 Task: Create Card Software Performance Review in Board IT Service Desk Best Practices to Workspace Flight Bookings. Create Card Physics Conference Review in Board Customer Feedback Collection and Analysis to Workspace Flight Bookings. Create Card Software Performance Review in Board Social Media Influencer Giveaway Strategy and Execution to Workspace Flight Bookings
Action: Mouse moved to (59, 448)
Screenshot: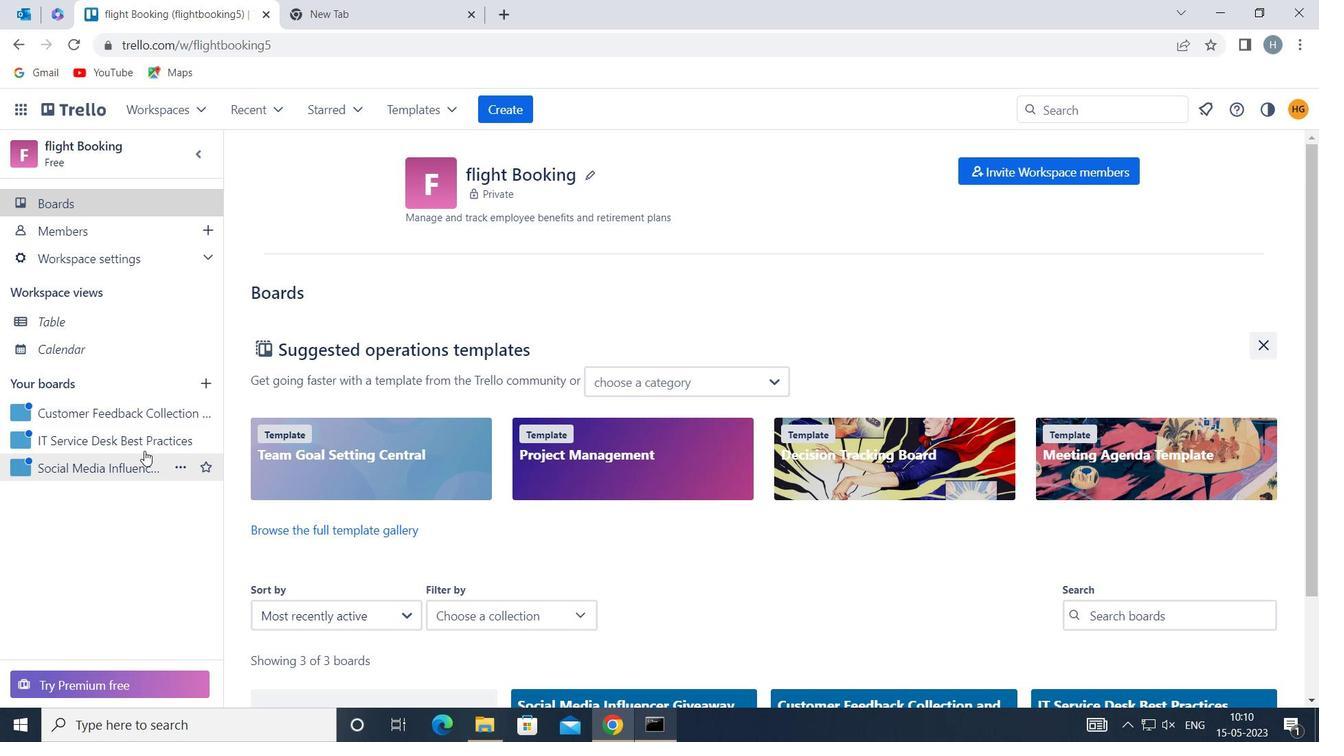 
Action: Mouse pressed left at (59, 448)
Screenshot: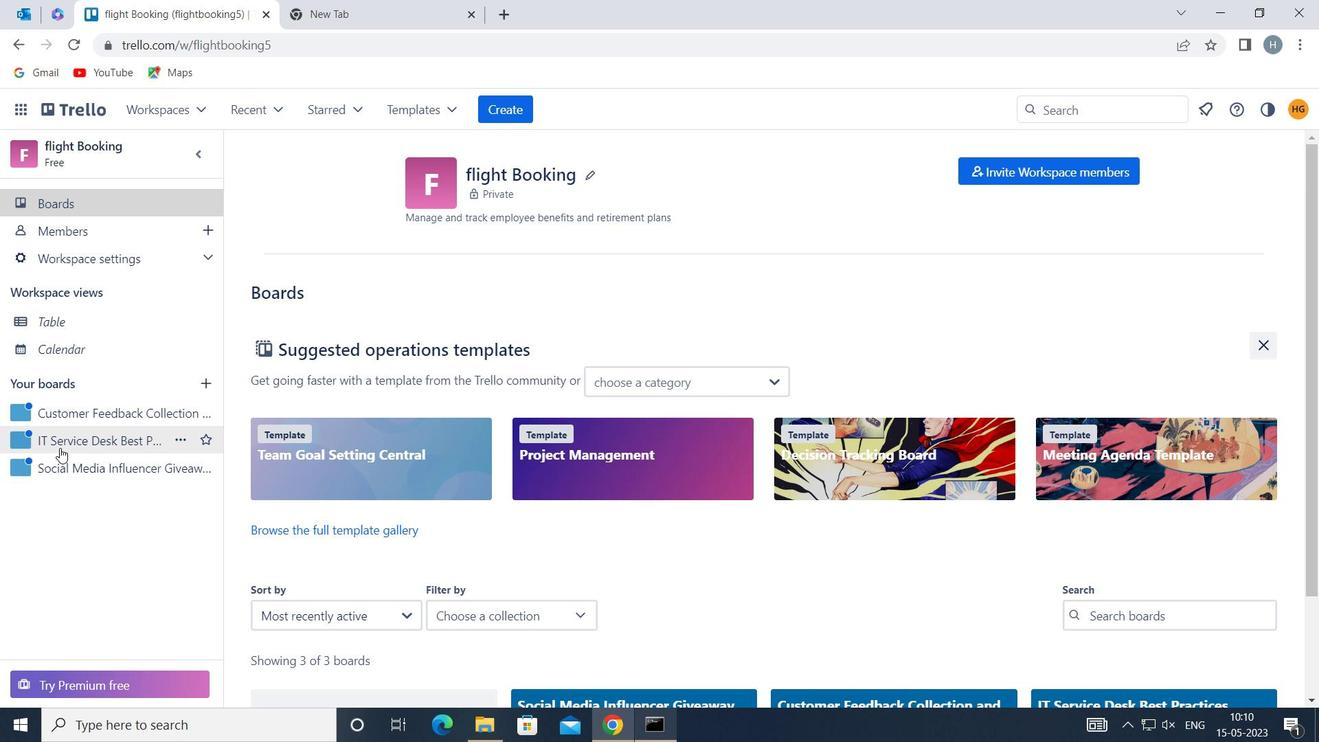 
Action: Mouse moved to (579, 243)
Screenshot: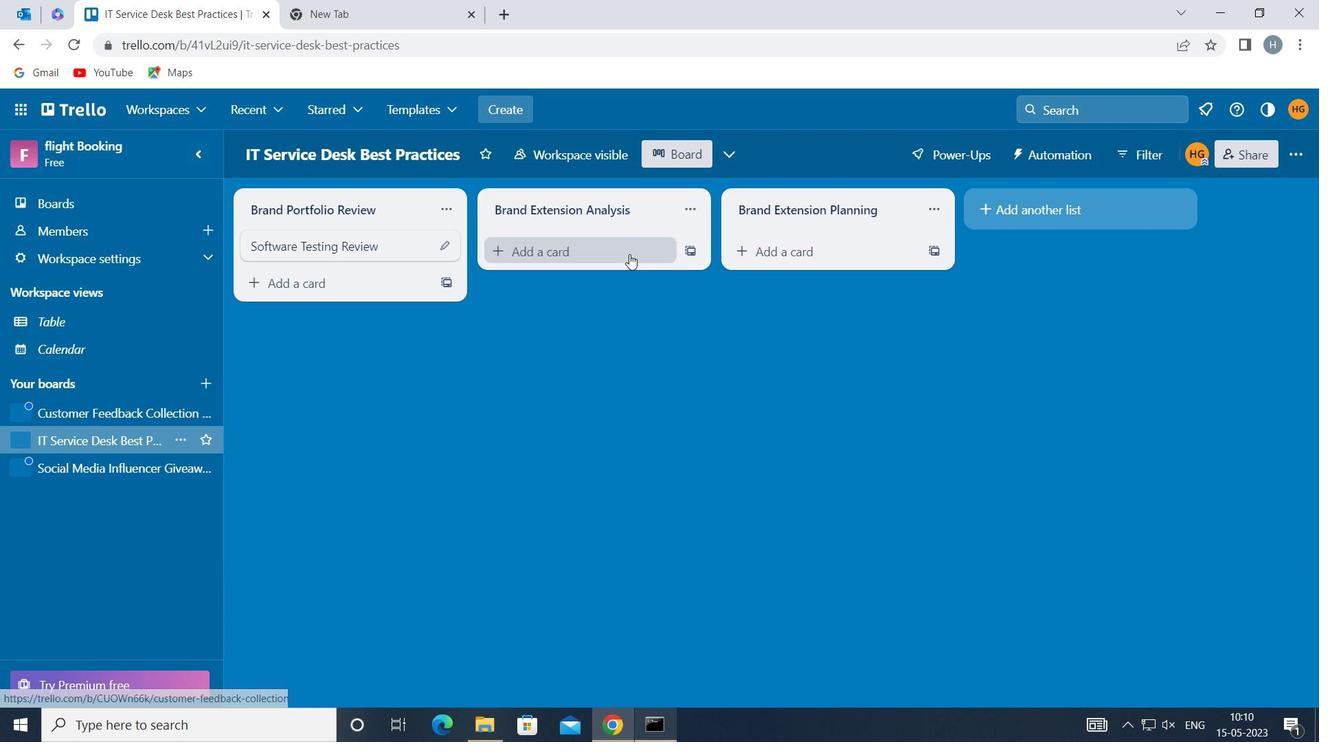 
Action: Mouse pressed left at (579, 243)
Screenshot: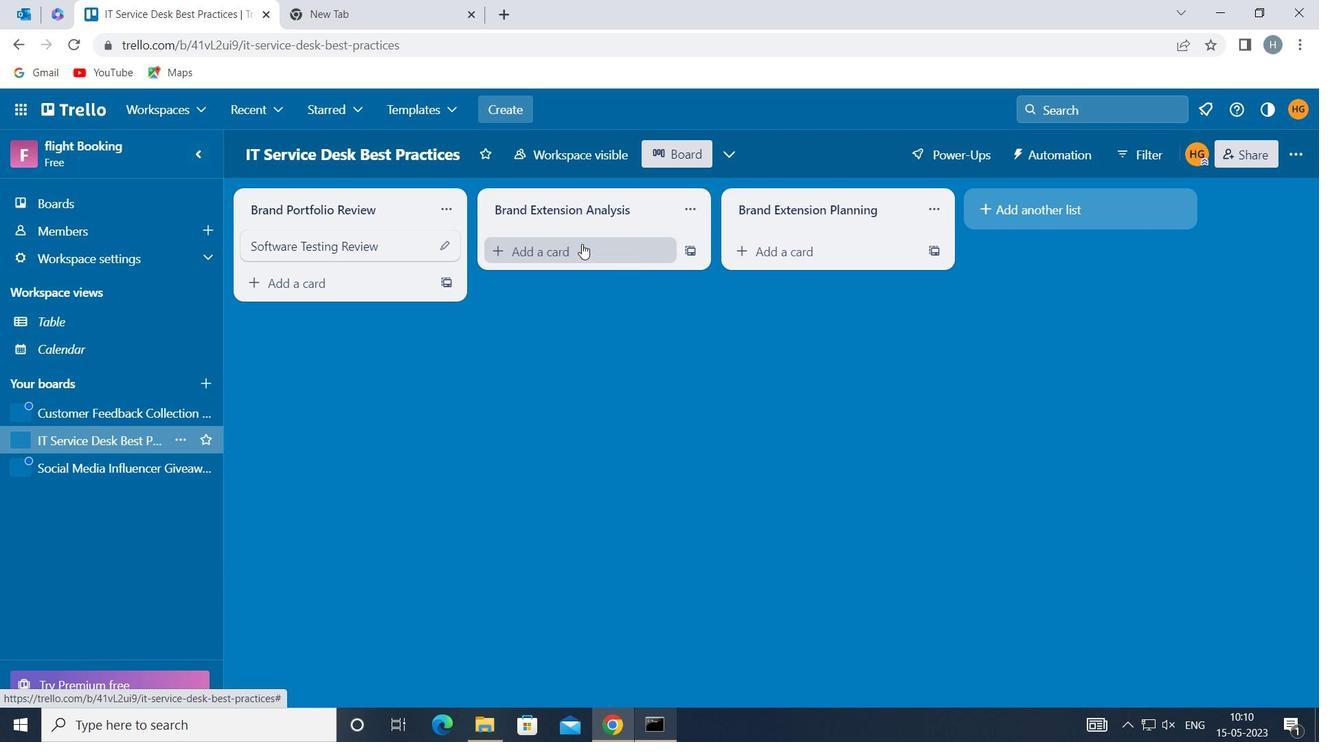 
Action: Key pressed <Key.shift>SOFTWARE<Key.space><Key.shift>PERFORMANCE<Key.space><Key.shift>REVIEW
Screenshot: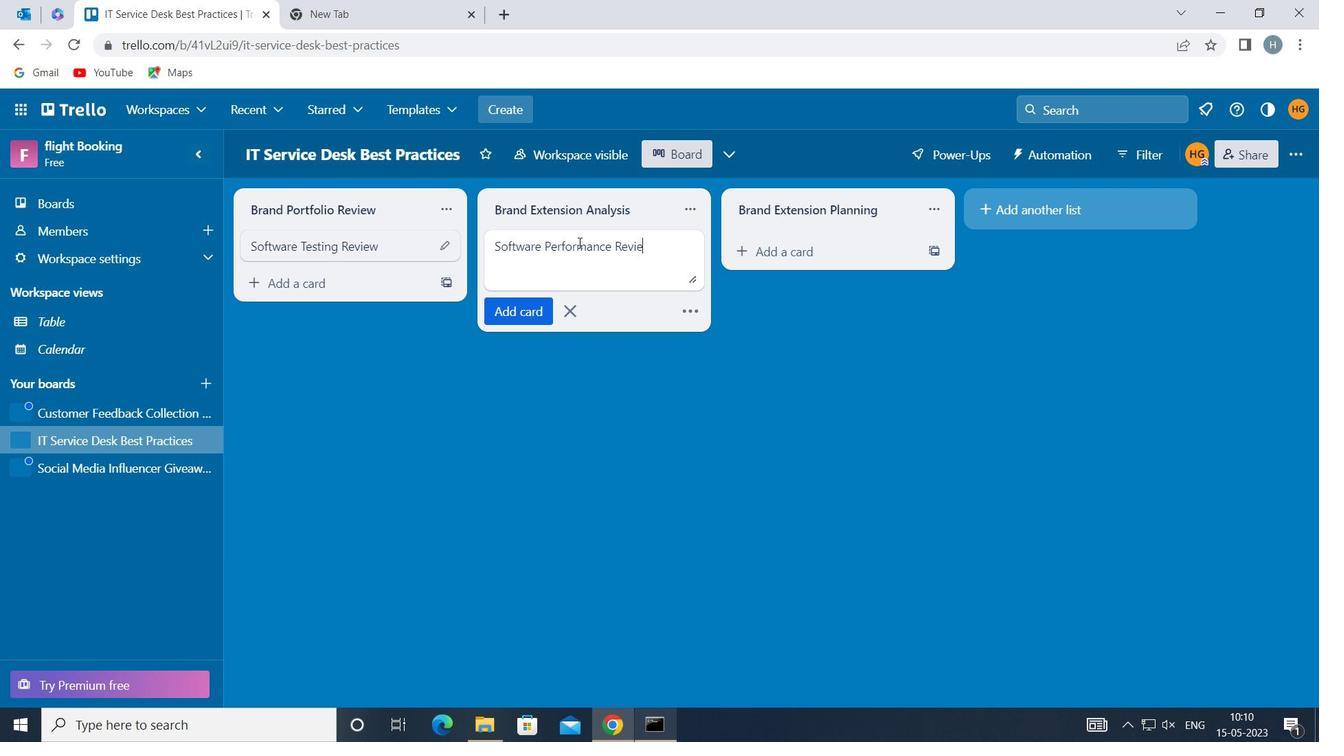 
Action: Mouse moved to (521, 312)
Screenshot: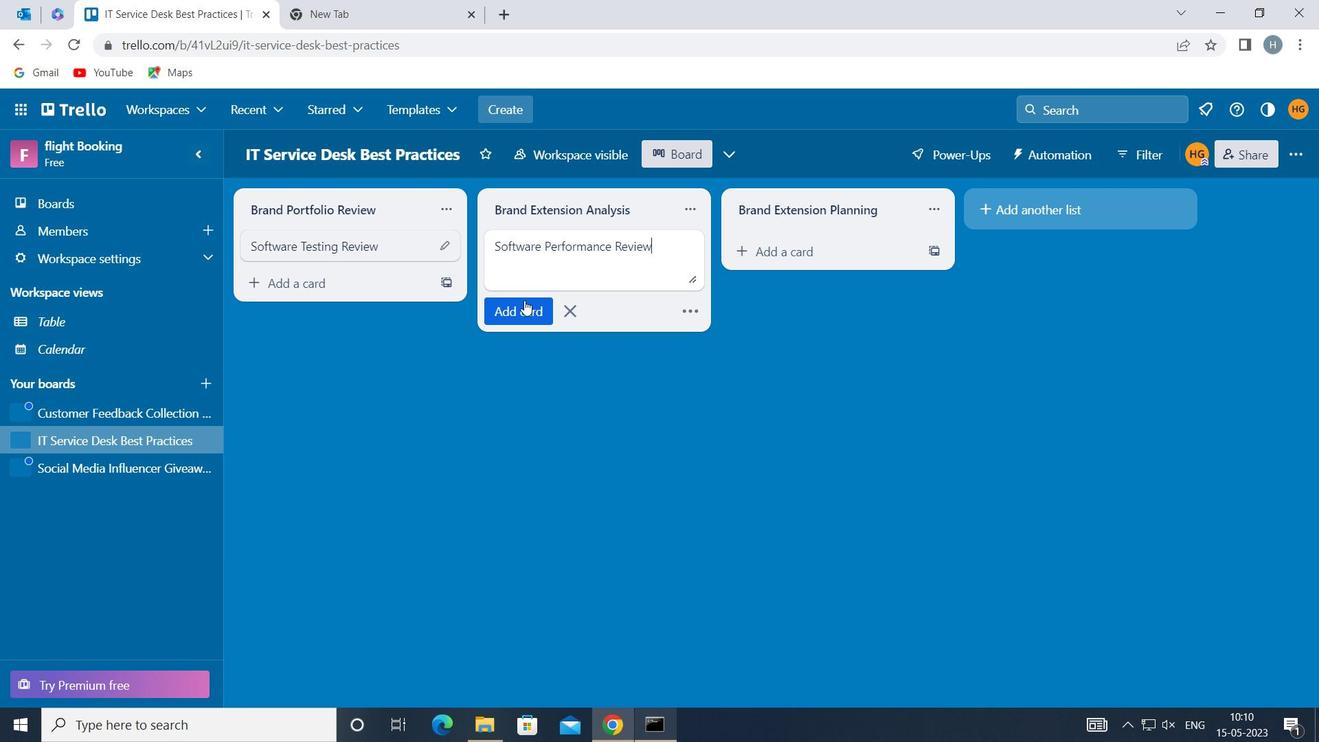 
Action: Mouse pressed left at (521, 312)
Screenshot: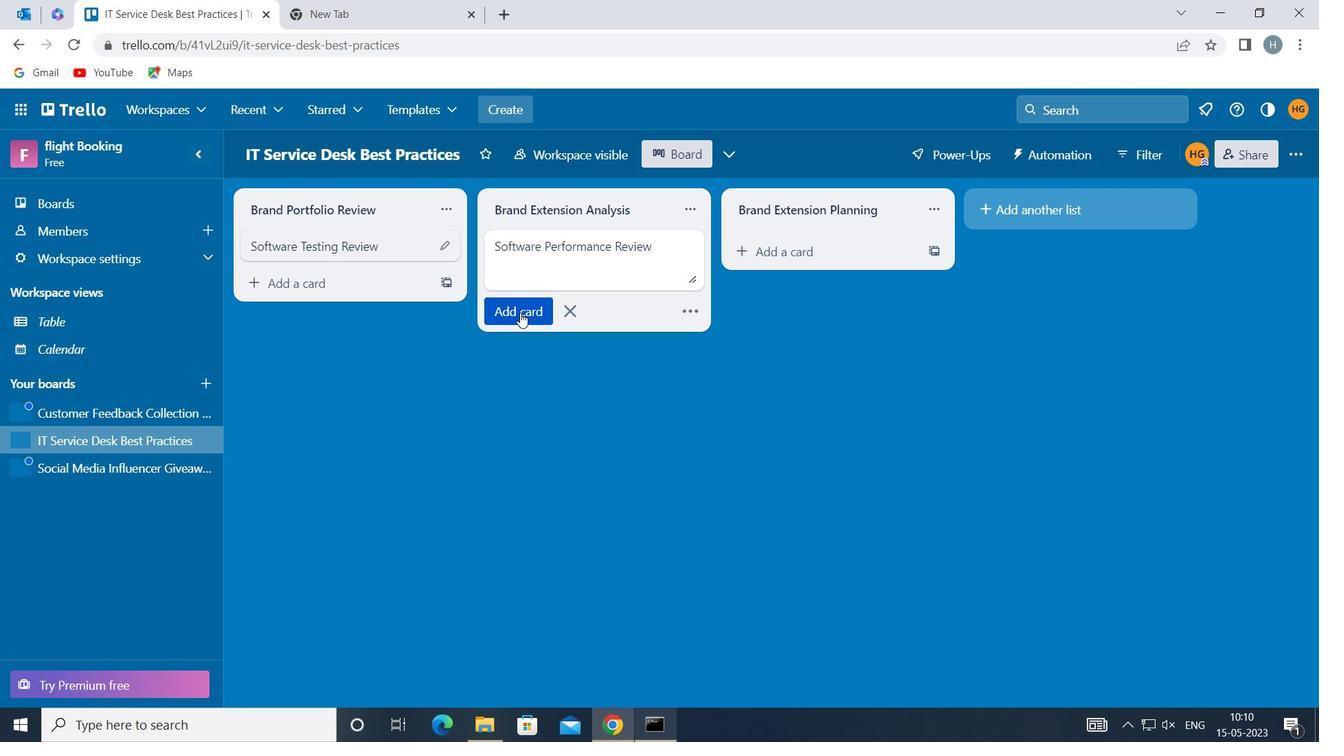 
Action: Mouse moved to (503, 384)
Screenshot: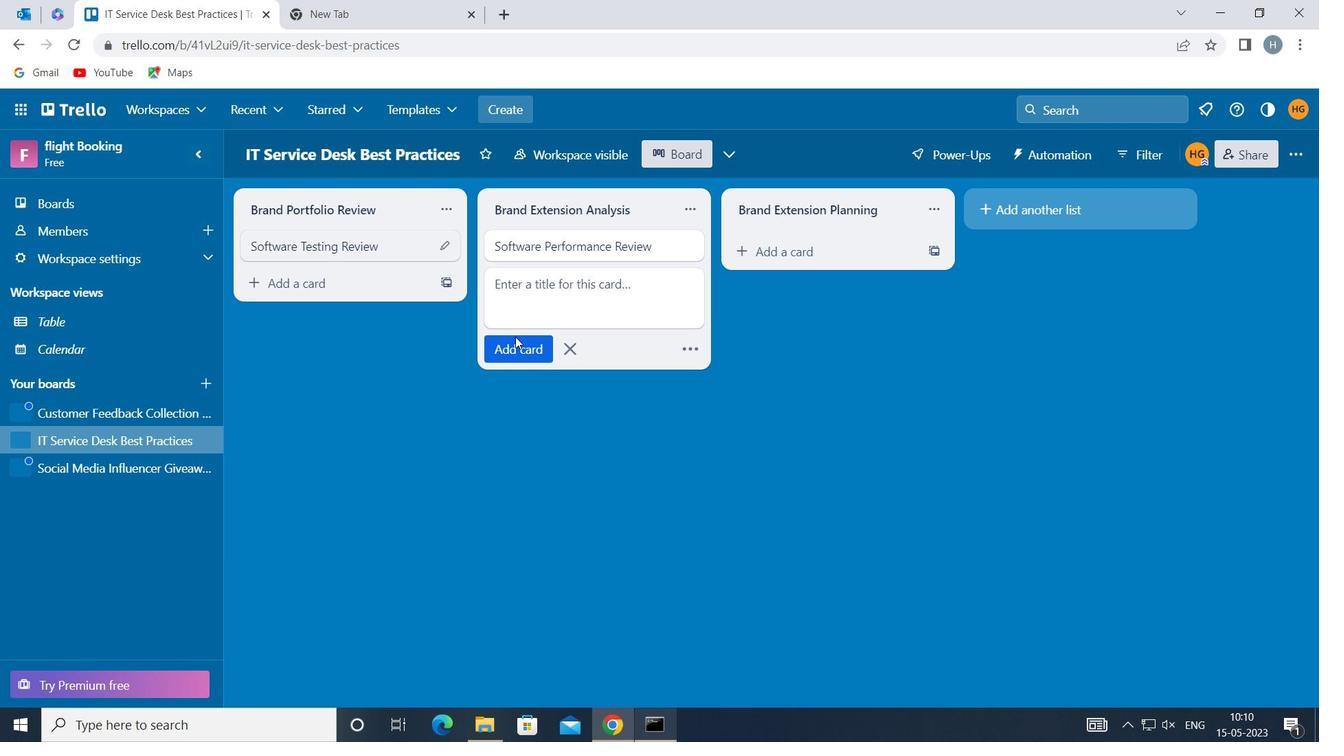 
Action: Mouse pressed left at (503, 384)
Screenshot: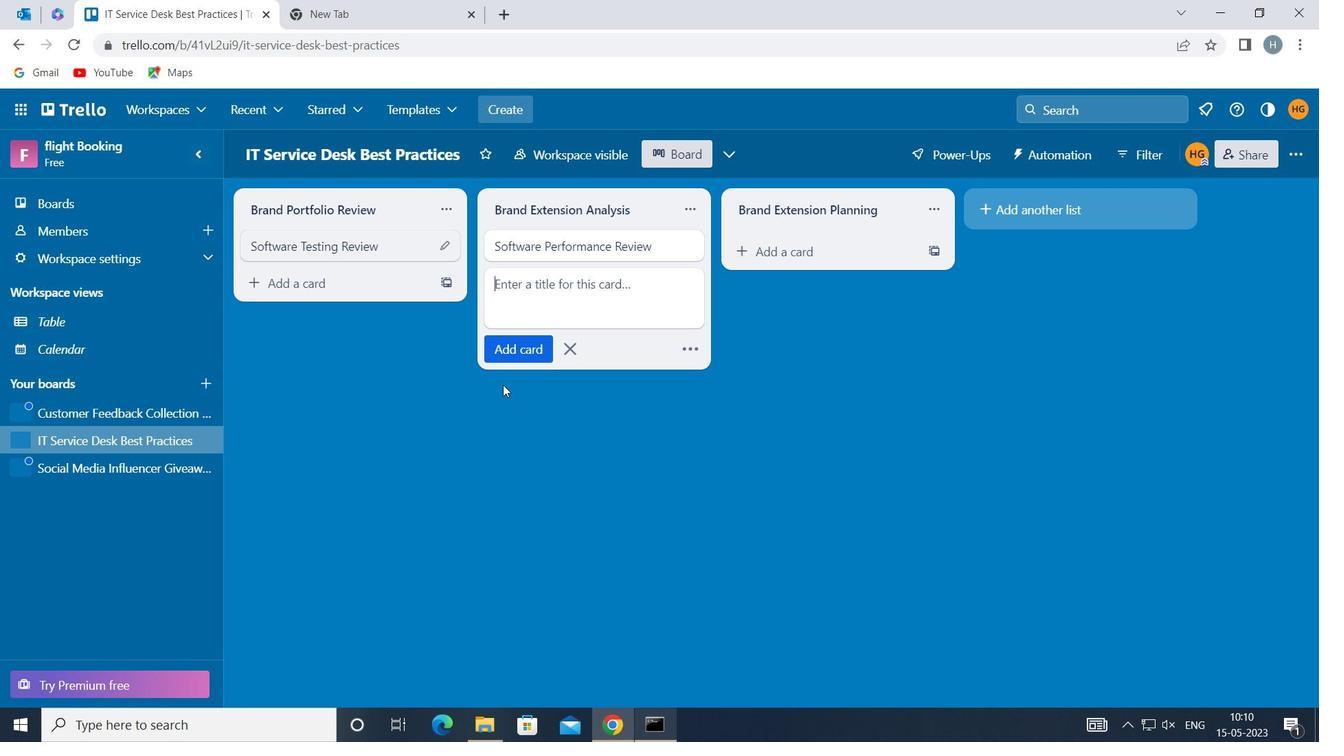 
Action: Mouse moved to (131, 411)
Screenshot: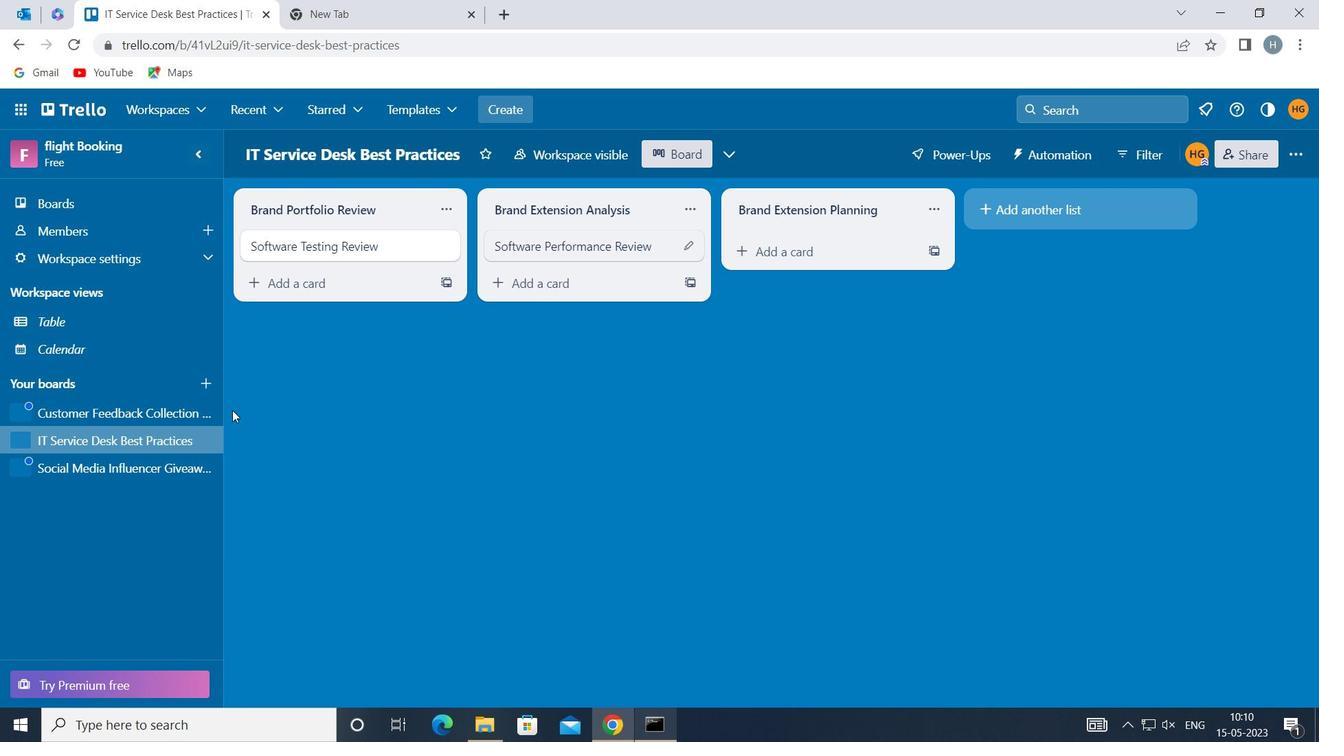
Action: Mouse pressed left at (131, 411)
Screenshot: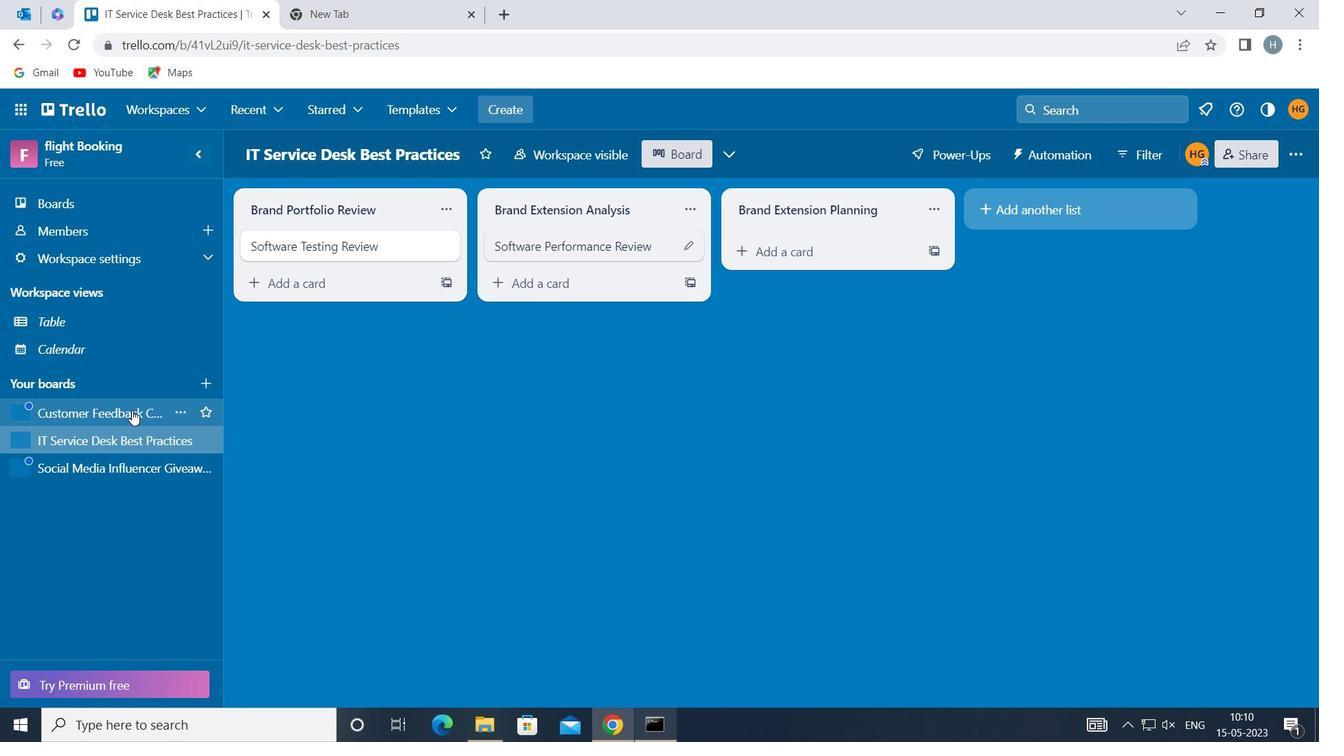 
Action: Mouse moved to (551, 257)
Screenshot: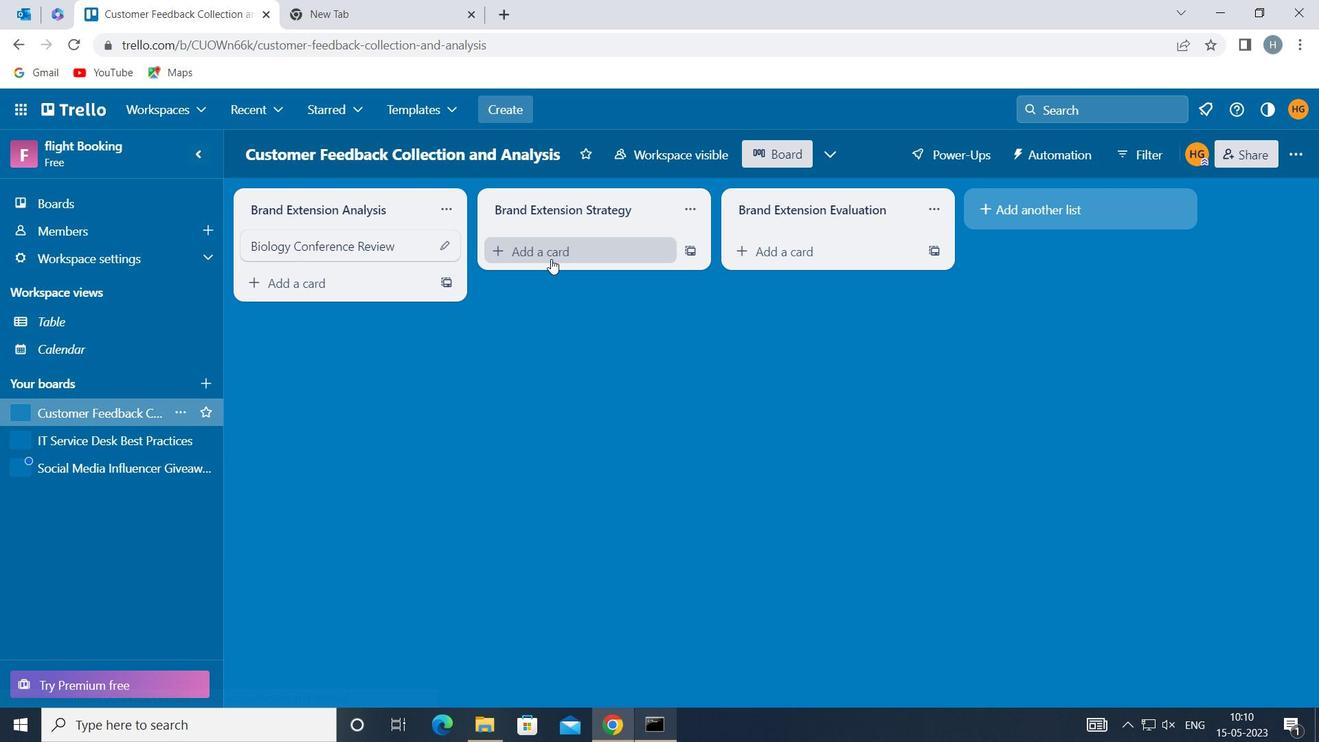 
Action: Mouse pressed left at (551, 257)
Screenshot: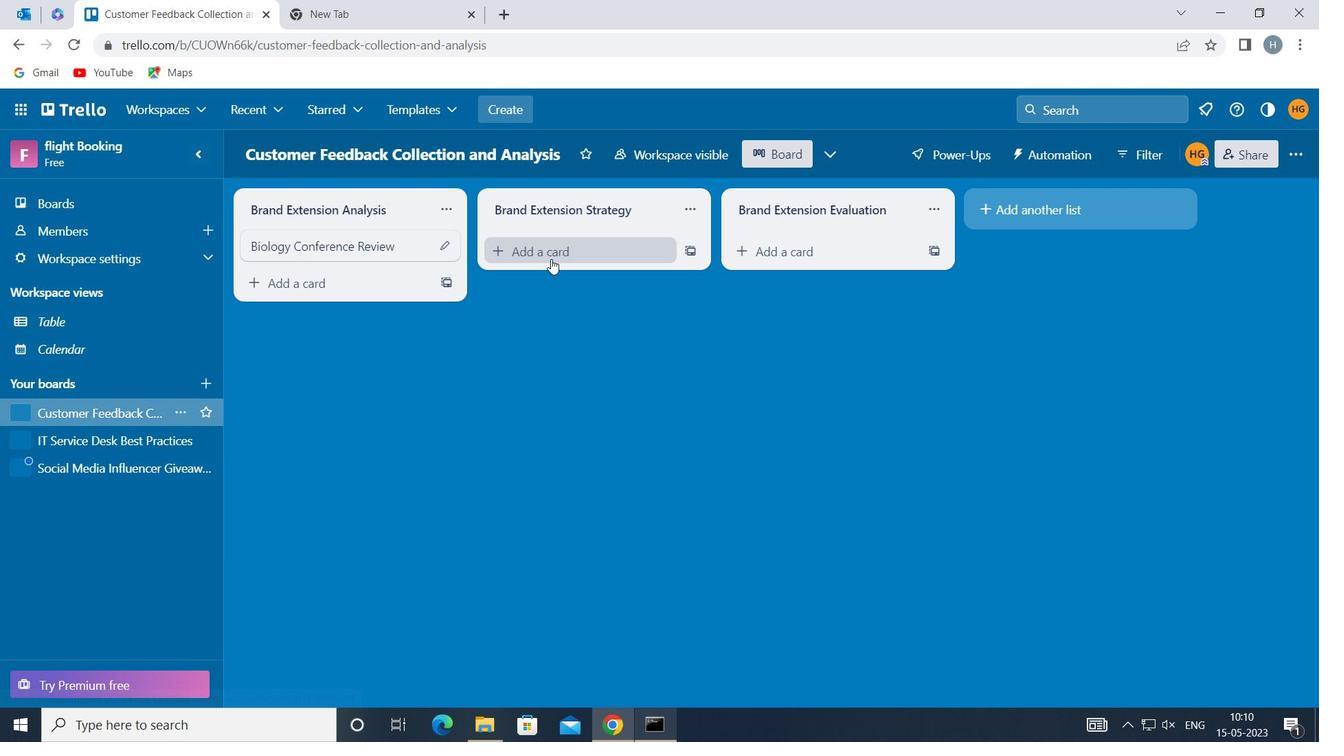 
Action: Key pressed <Key.shift>PHYSICS<Key.space><Key.shift><Key.shift><Key.shift><Key.shift><Key.shift>P<Key.backspace><Key.shift>CONFERENCE<Key.space><Key.shift>REVIEW
Screenshot: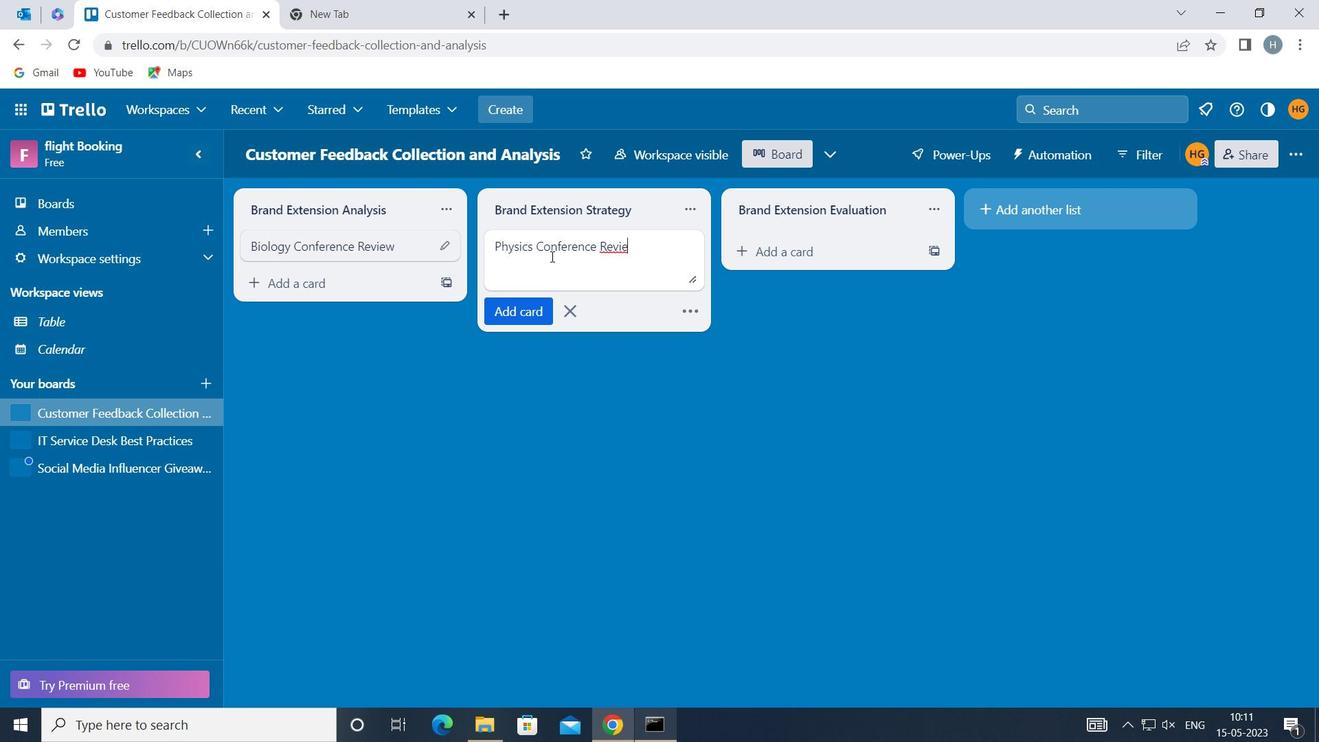 
Action: Mouse moved to (526, 305)
Screenshot: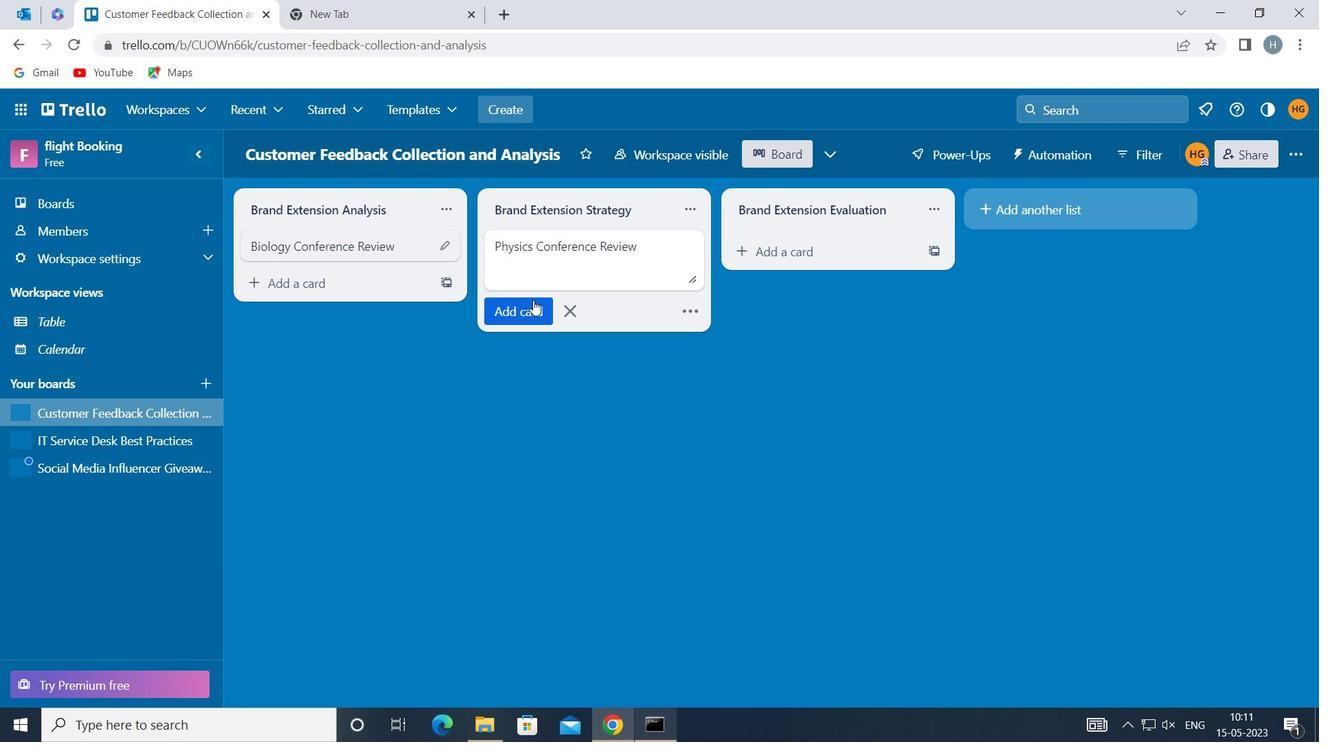 
Action: Mouse pressed left at (526, 305)
Screenshot: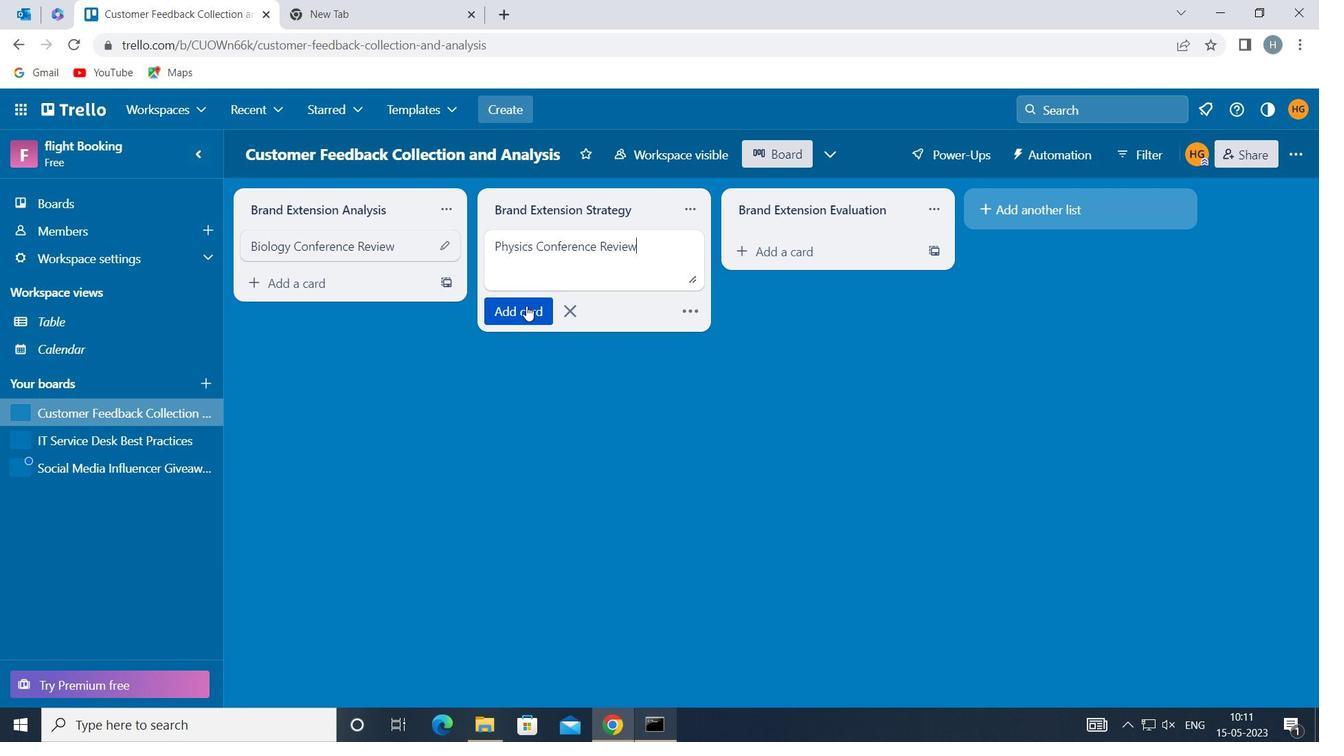 
Action: Mouse moved to (437, 498)
Screenshot: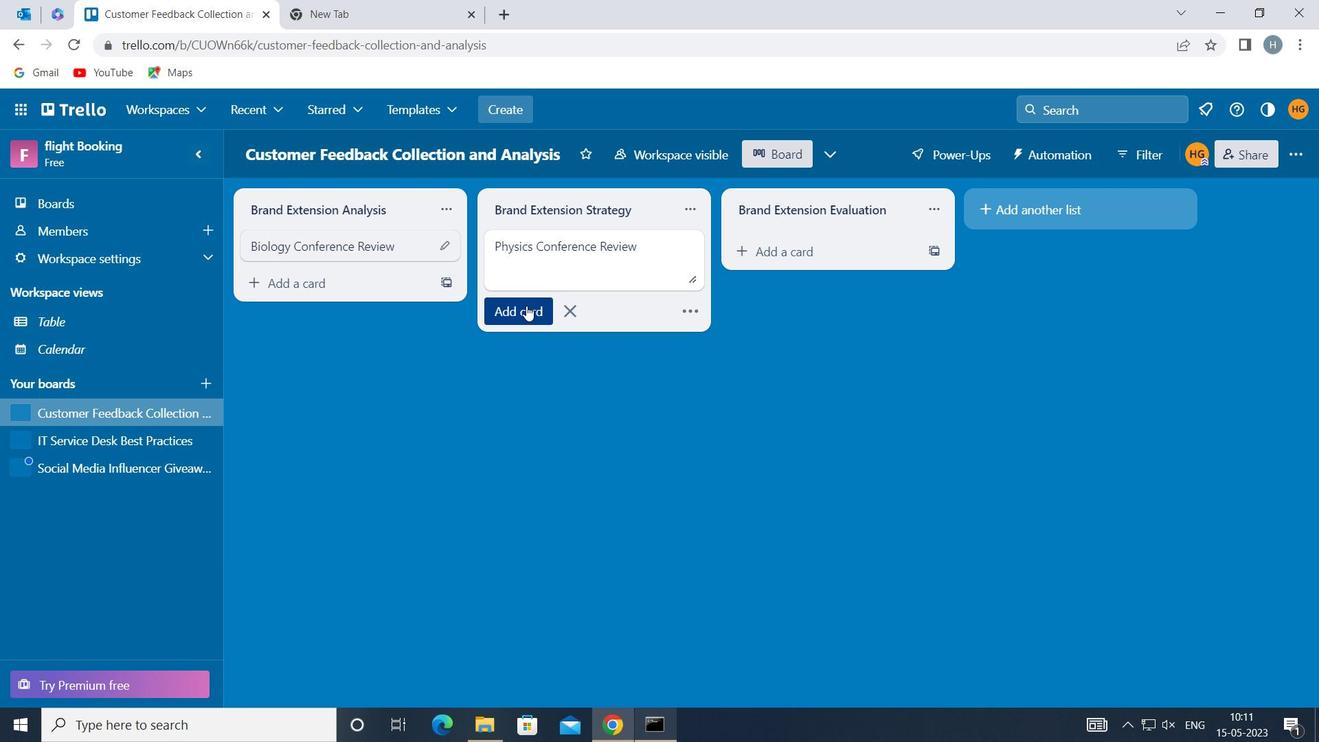 
Action: Mouse pressed left at (437, 498)
Screenshot: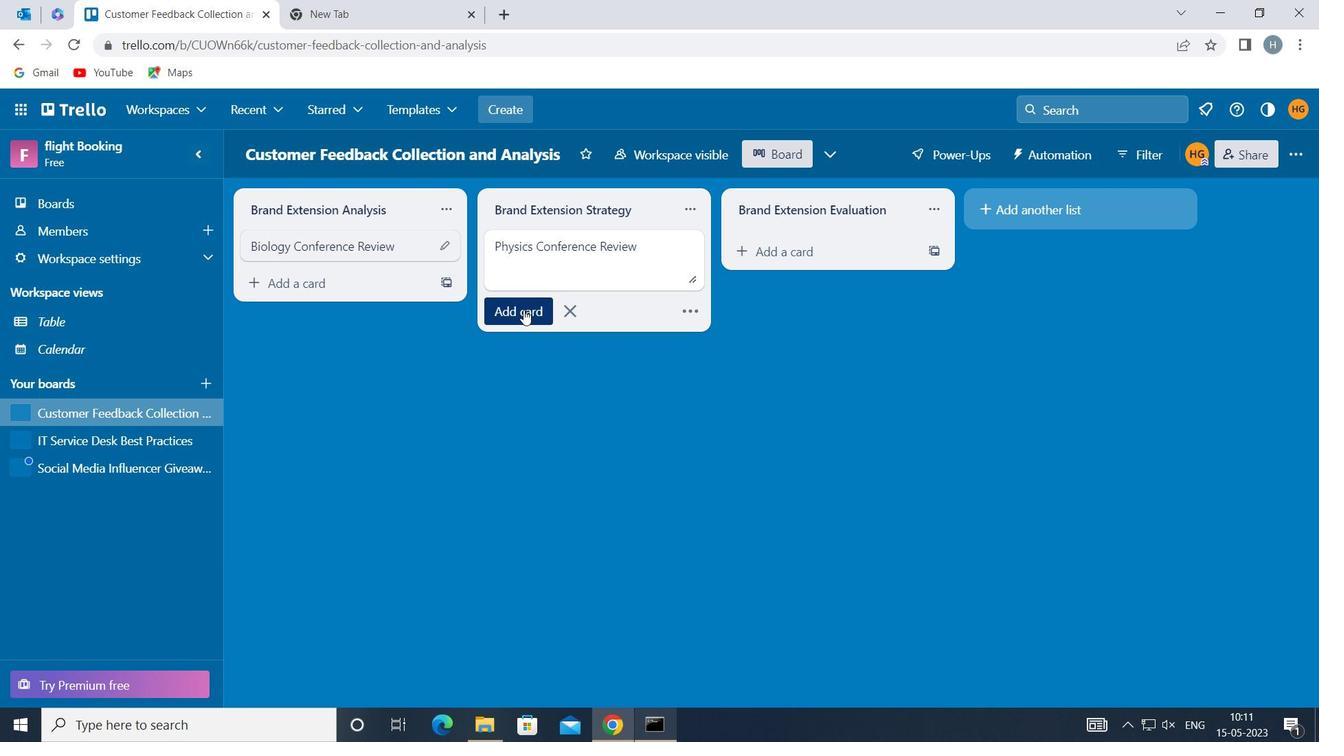 
Action: Mouse moved to (98, 470)
Screenshot: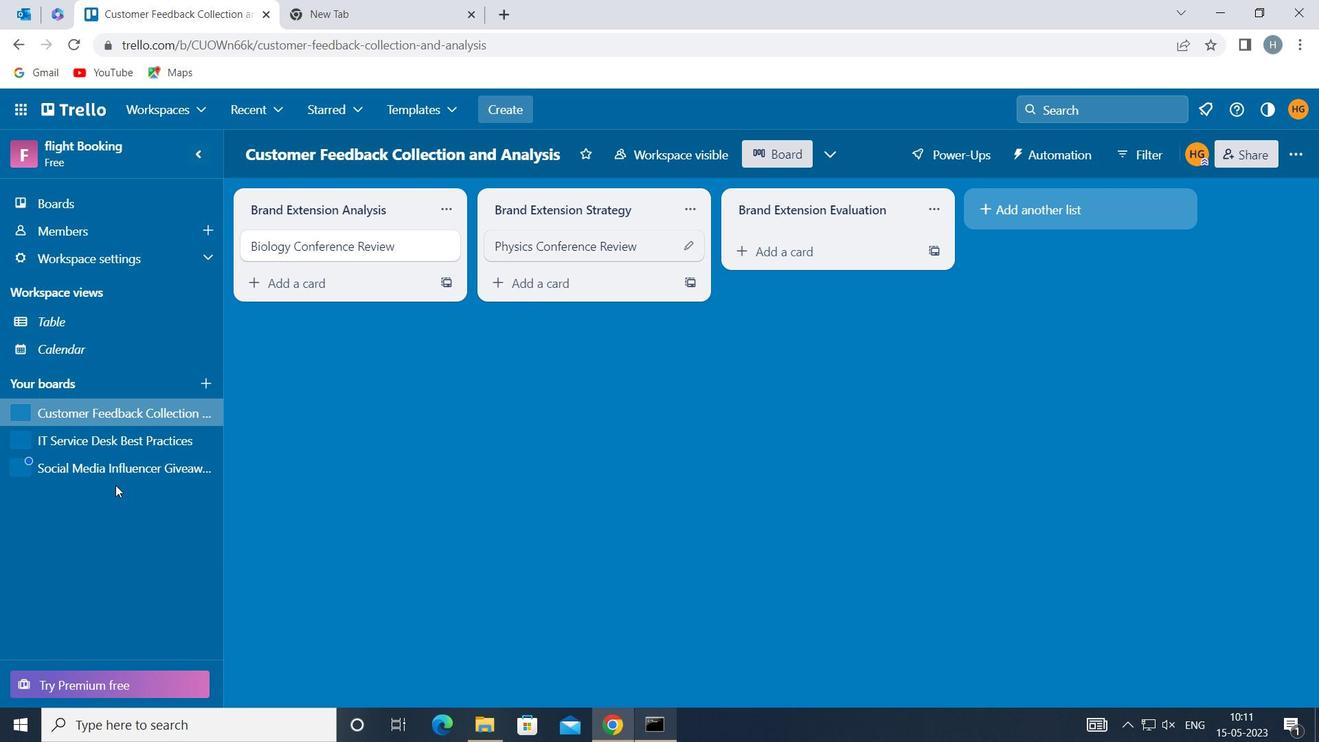 
Action: Mouse pressed left at (98, 470)
Screenshot: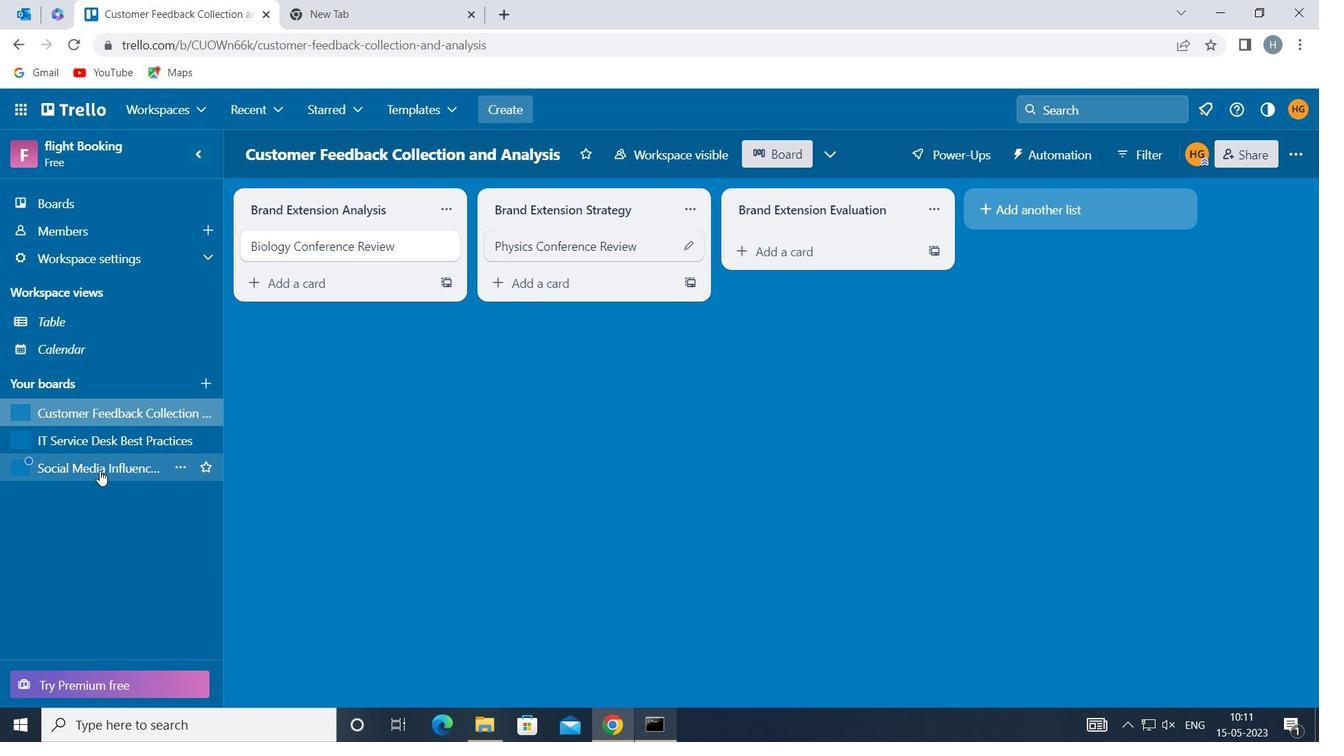 
Action: Mouse moved to (576, 248)
Screenshot: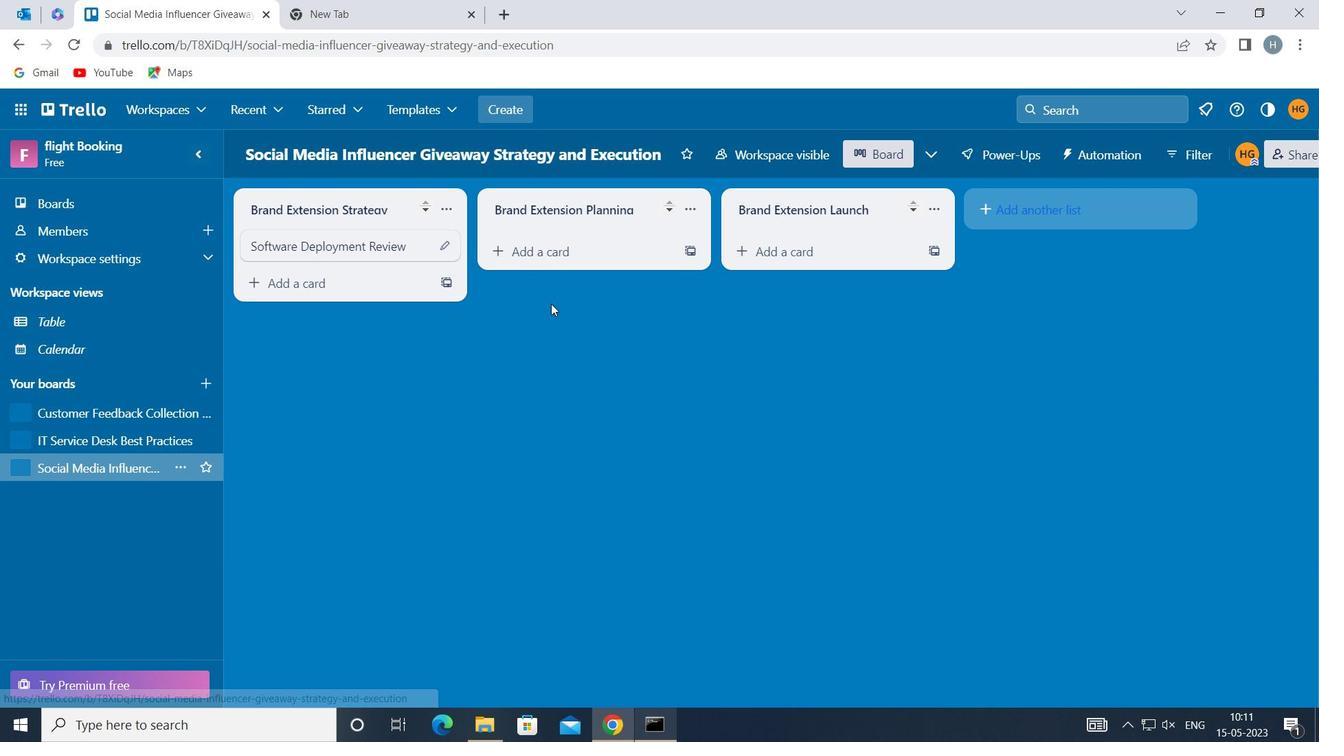 
Action: Mouse pressed left at (576, 248)
Screenshot: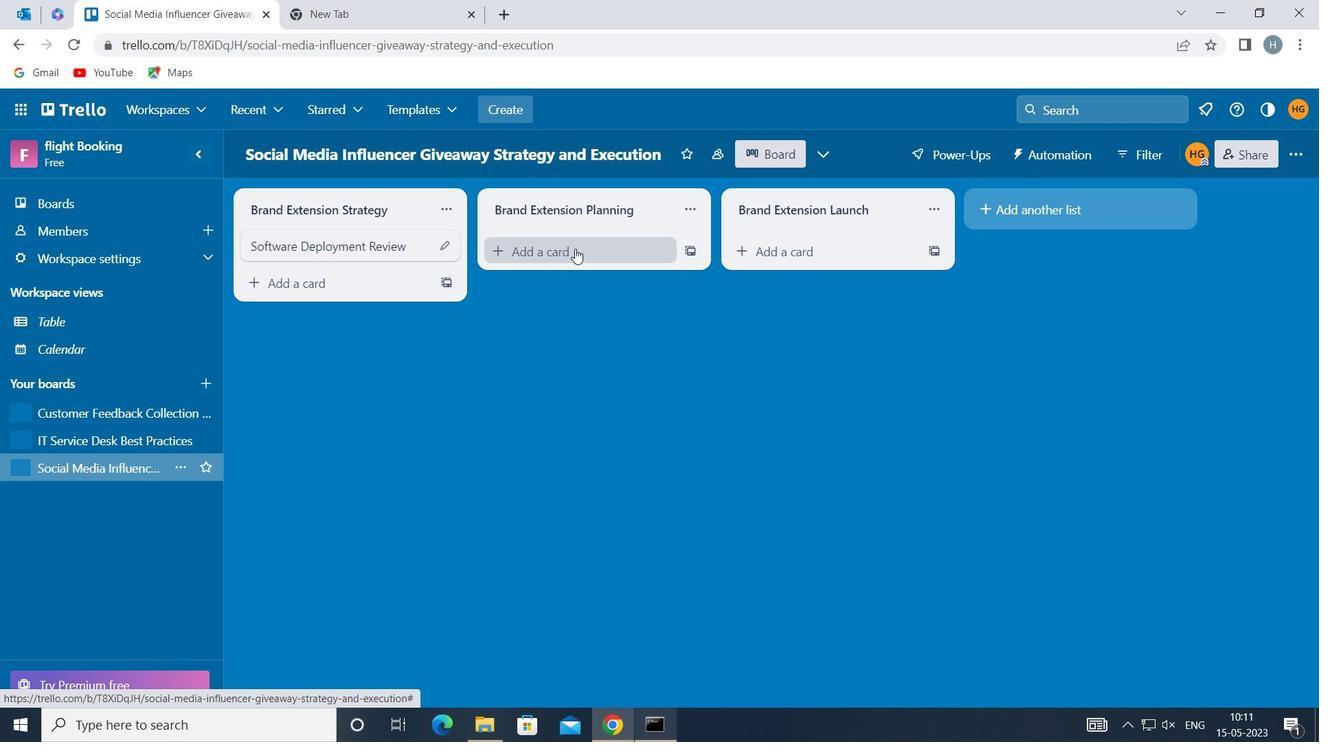 
Action: Key pressed <Key.shift>SOFTWARE<Key.space><Key.shift>PERFORMN<Key.backspace>ANCE<Key.space><Key.shift><Key.shift><Key.shift><Key.shift><Key.shift><Key.shift><Key.shift><Key.shift><Key.shift><Key.shift><Key.shift><Key.shift><Key.shift><Key.shift><Key.shift>REVIEW
Screenshot: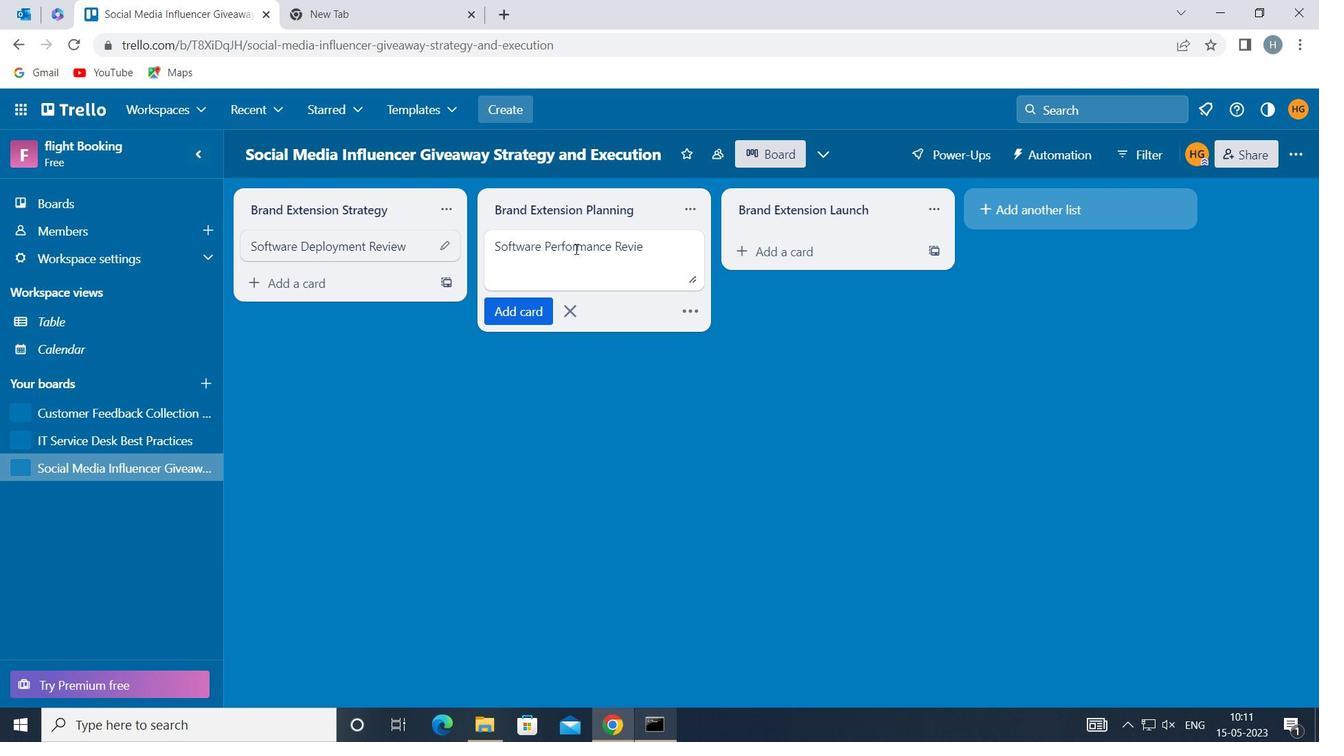 
Action: Mouse moved to (508, 310)
Screenshot: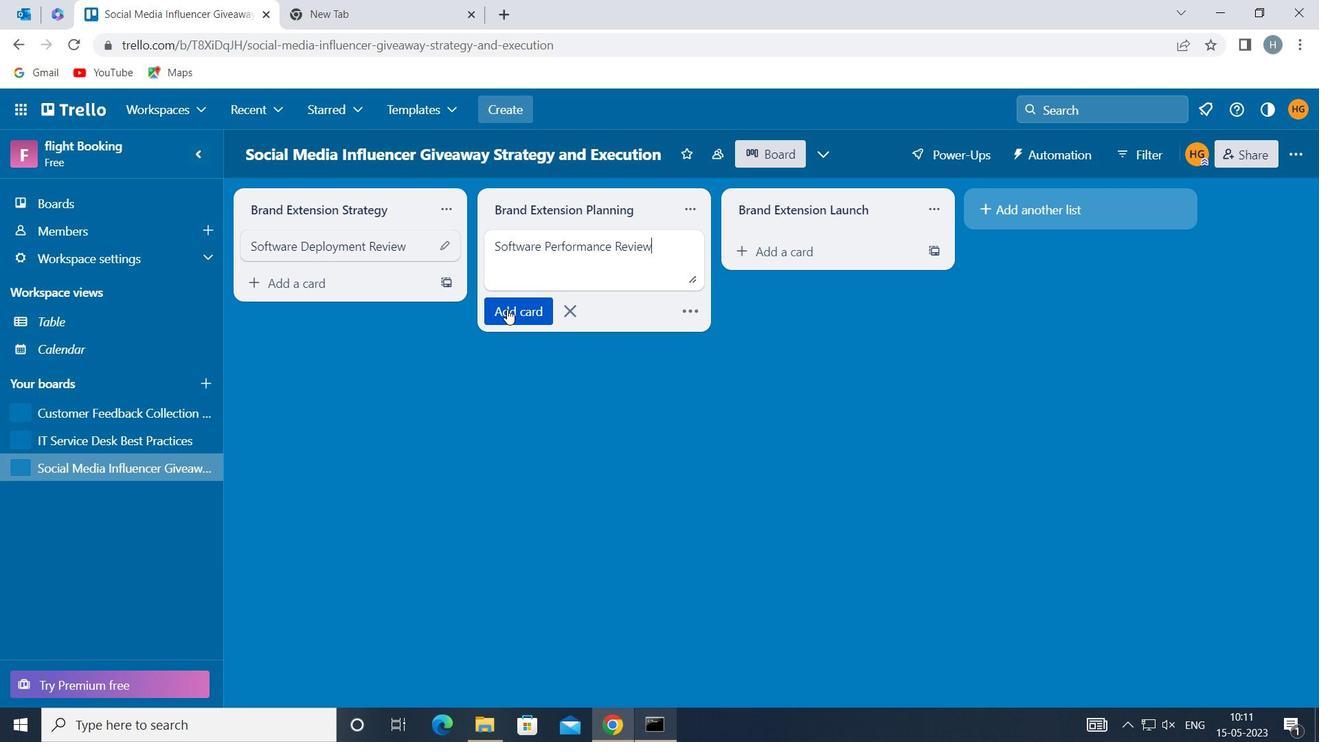 
Action: Mouse pressed left at (508, 310)
Screenshot: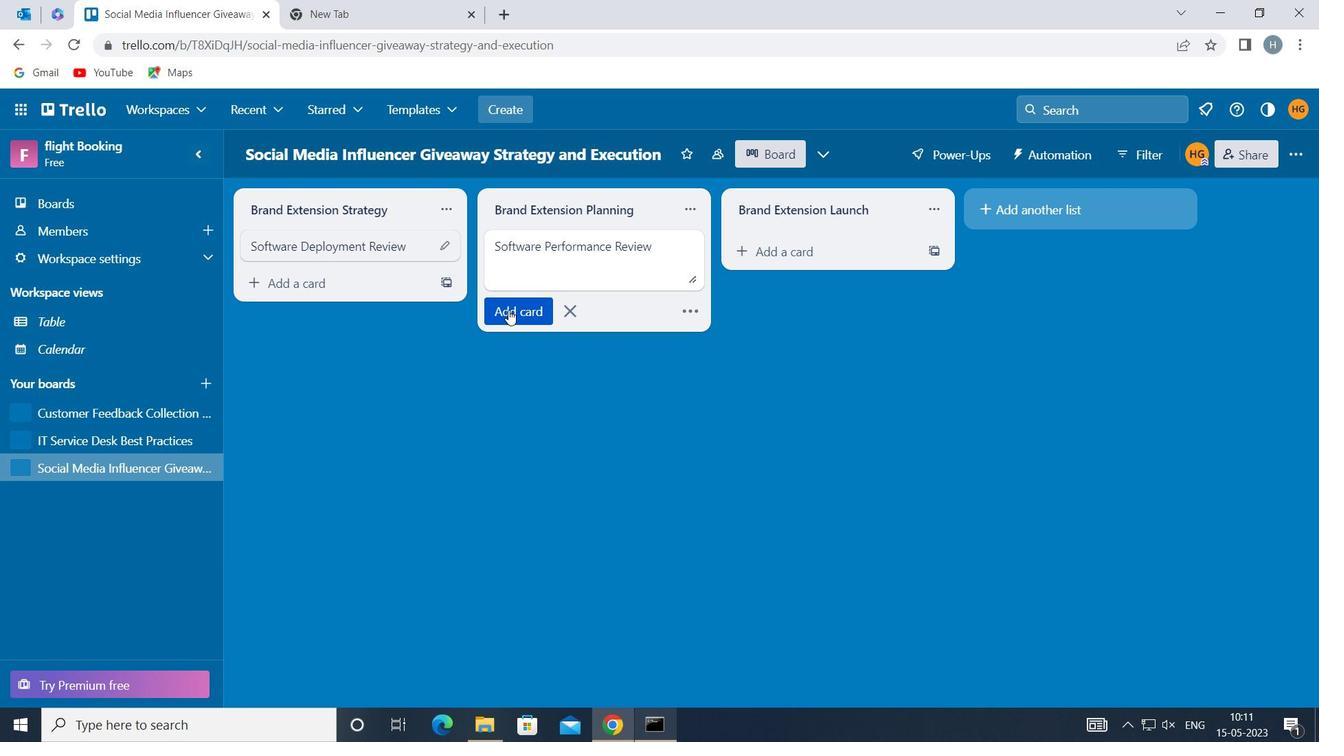
Action: Mouse moved to (536, 392)
Screenshot: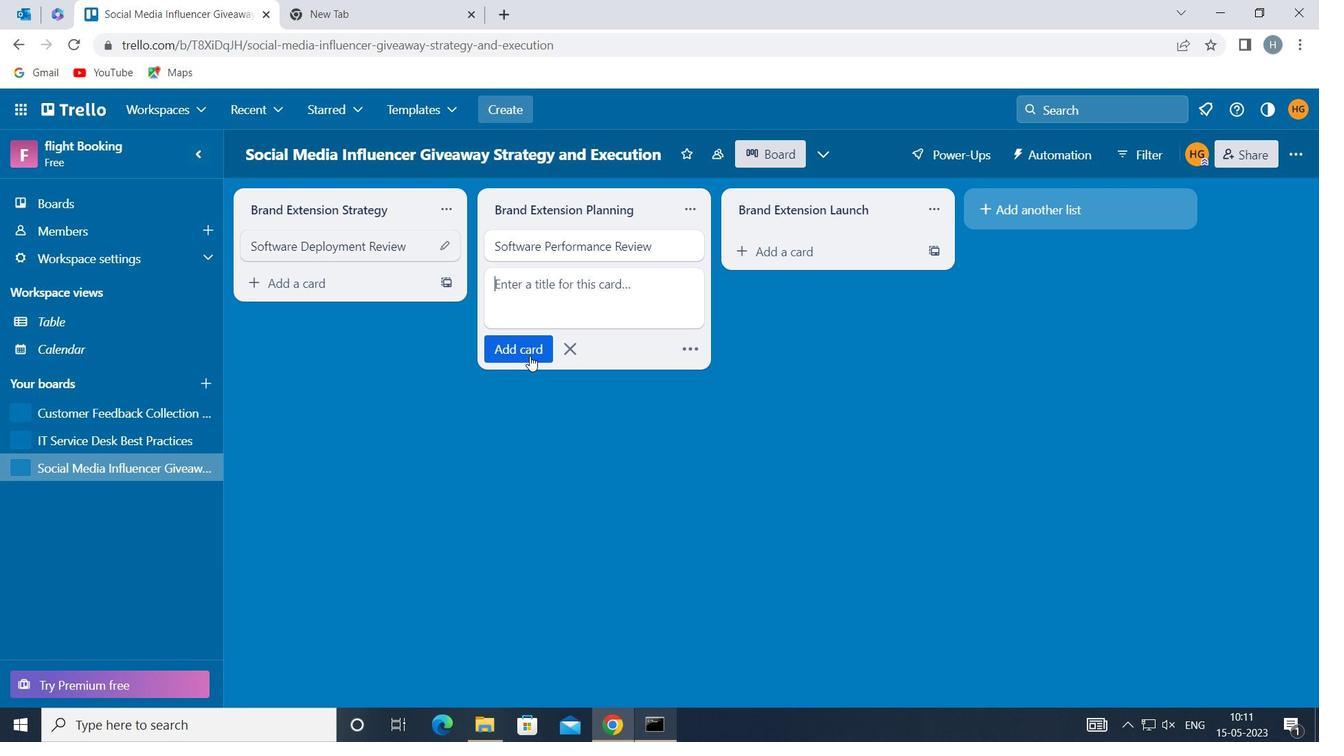 
Action: Mouse pressed left at (536, 392)
Screenshot: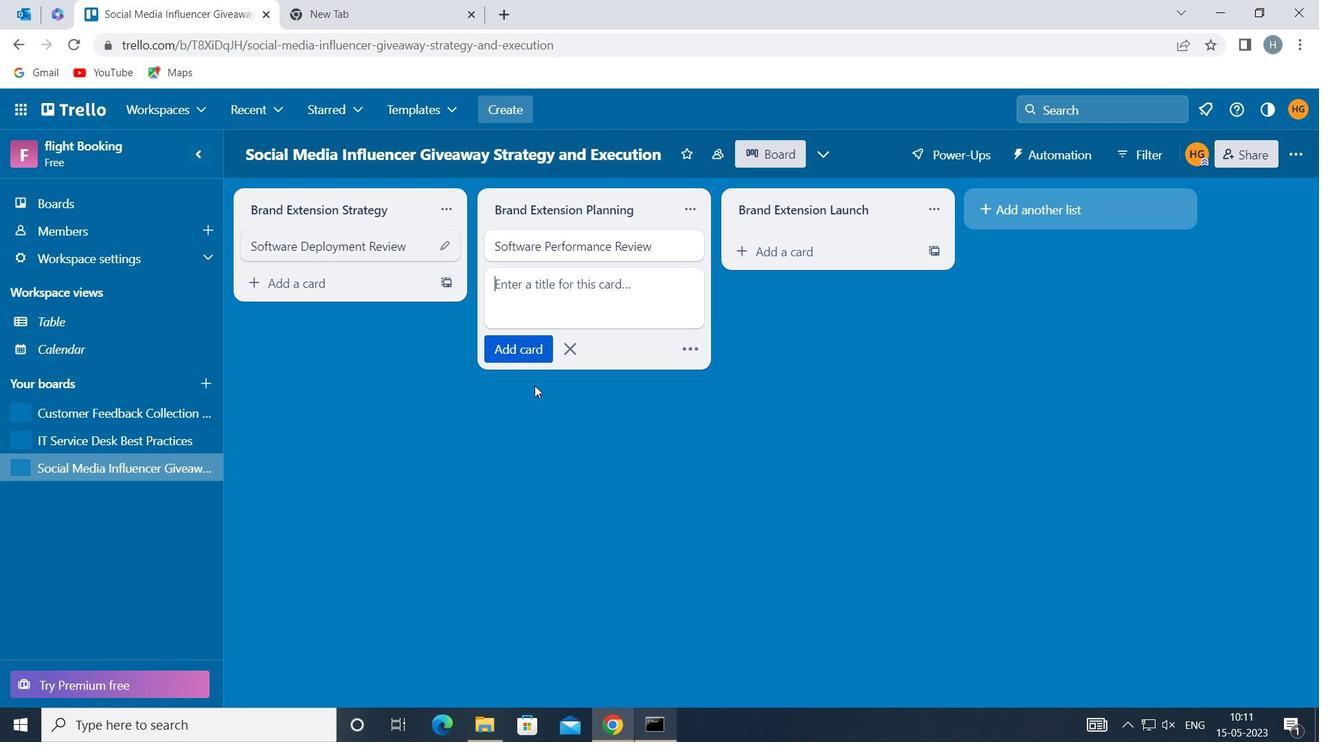 
